 Task: Add a condition where "Channel Is CTI voicemail" in new tickets in your groups.
Action: Mouse moved to (131, 449)
Screenshot: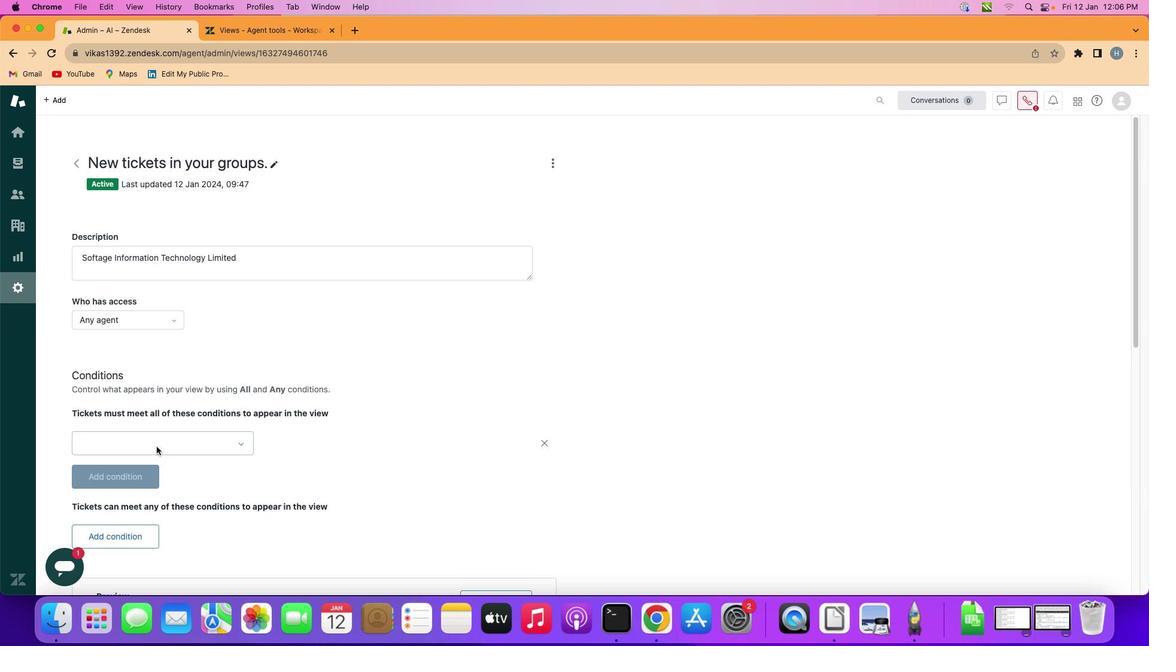 
Action: Mouse pressed left at (131, 449)
Screenshot: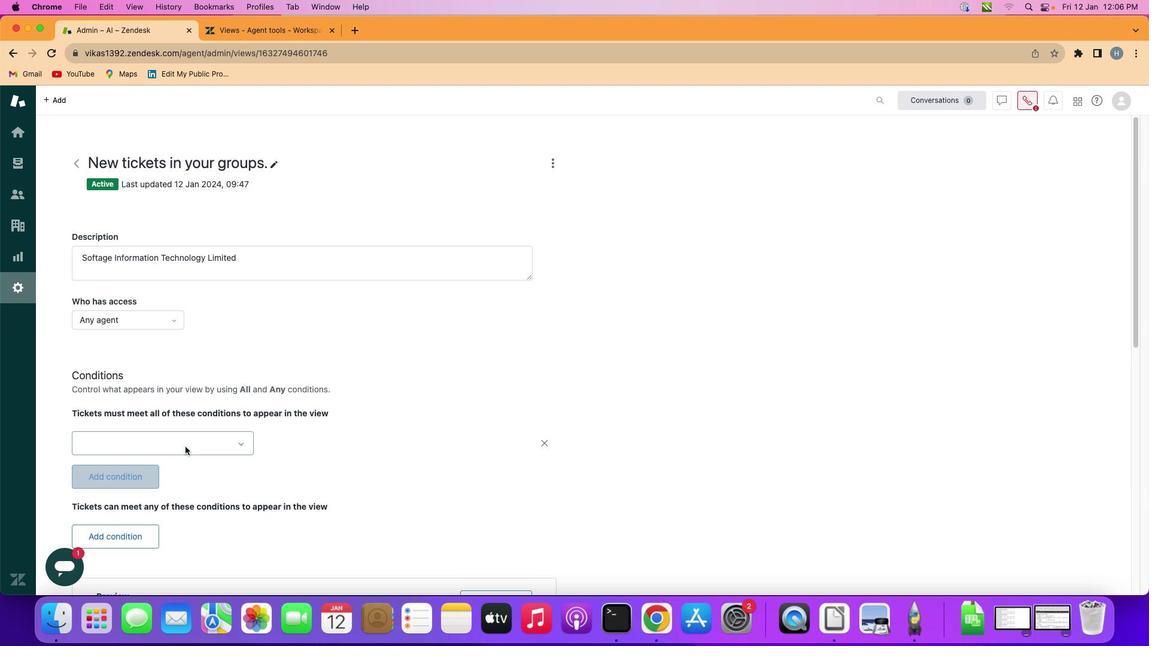 
Action: Mouse moved to (185, 447)
Screenshot: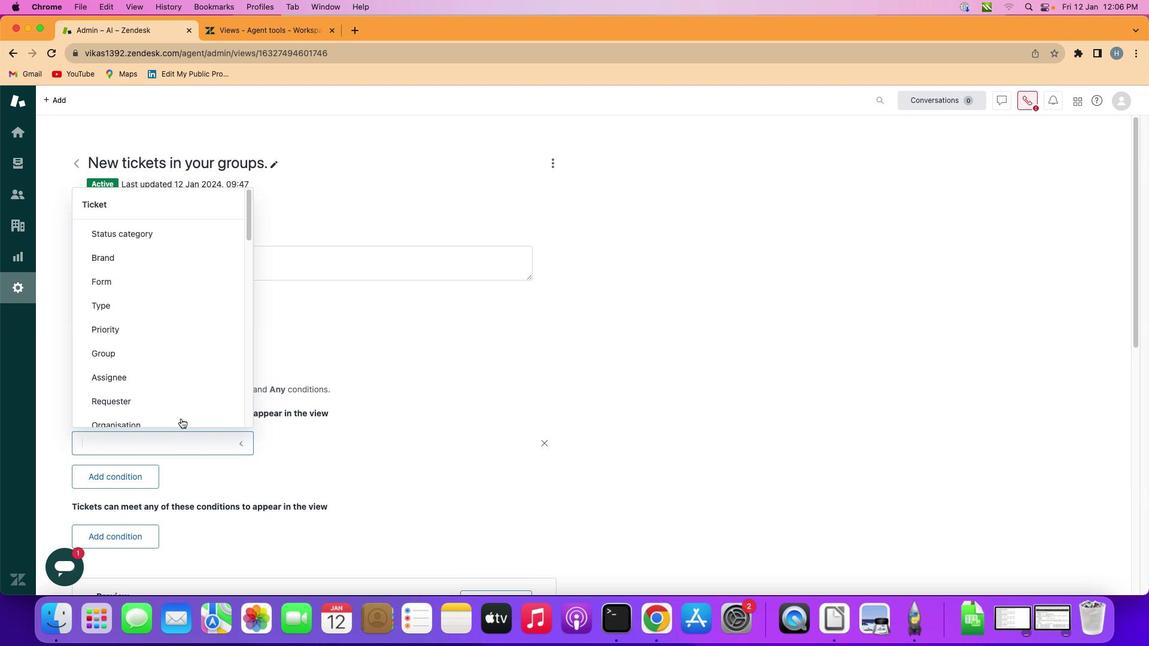 
Action: Mouse pressed left at (185, 447)
Screenshot: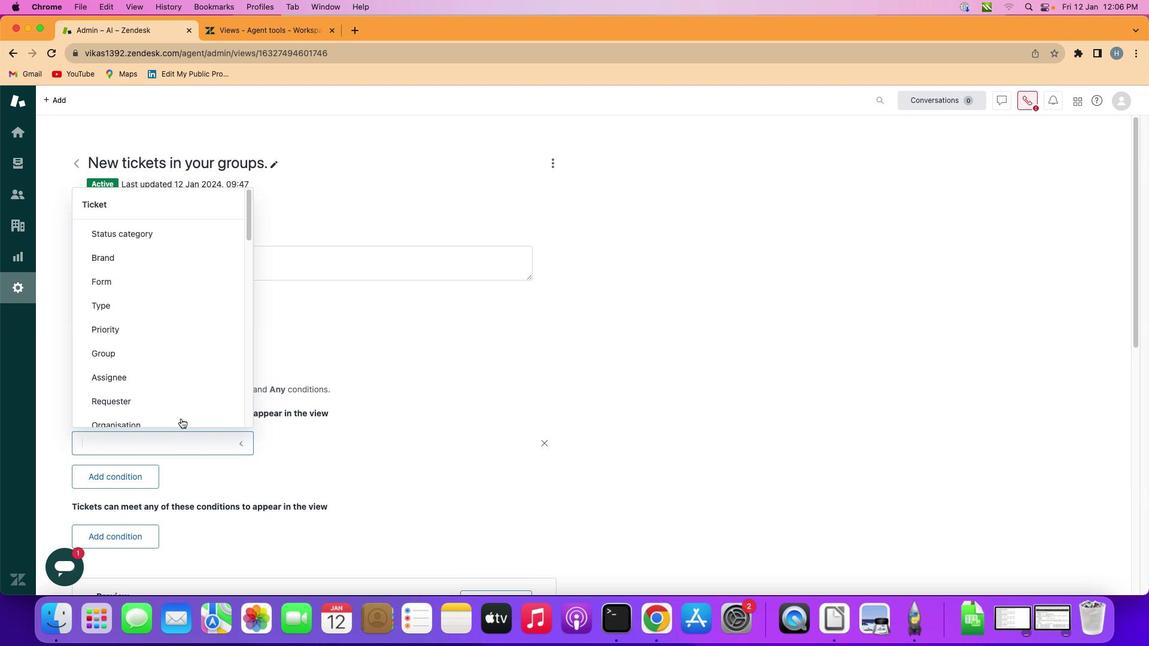 
Action: Mouse moved to (165, 318)
Screenshot: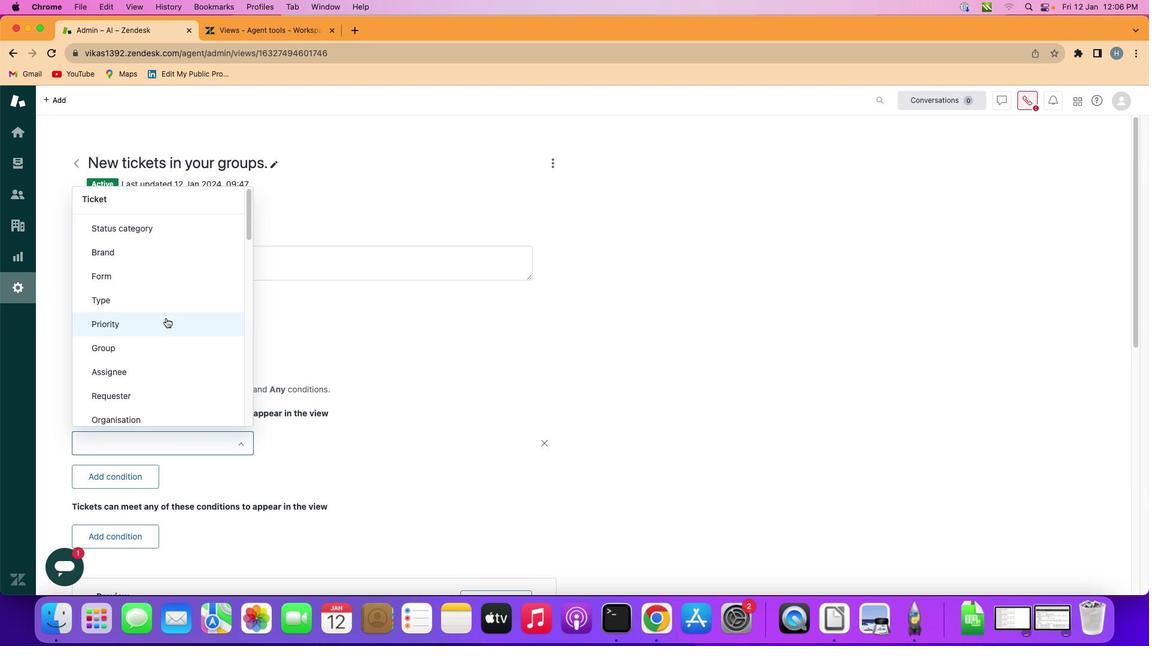 
Action: Mouse scrolled (165, 318) with delta (0, 0)
Screenshot: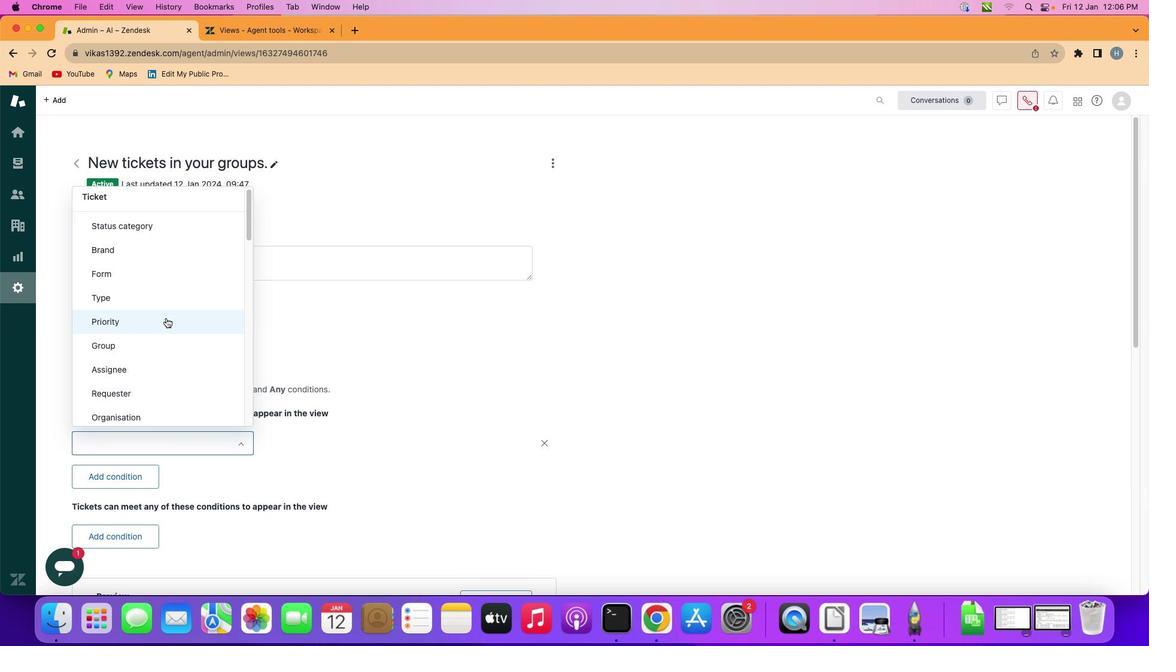 
Action: Mouse moved to (165, 318)
Screenshot: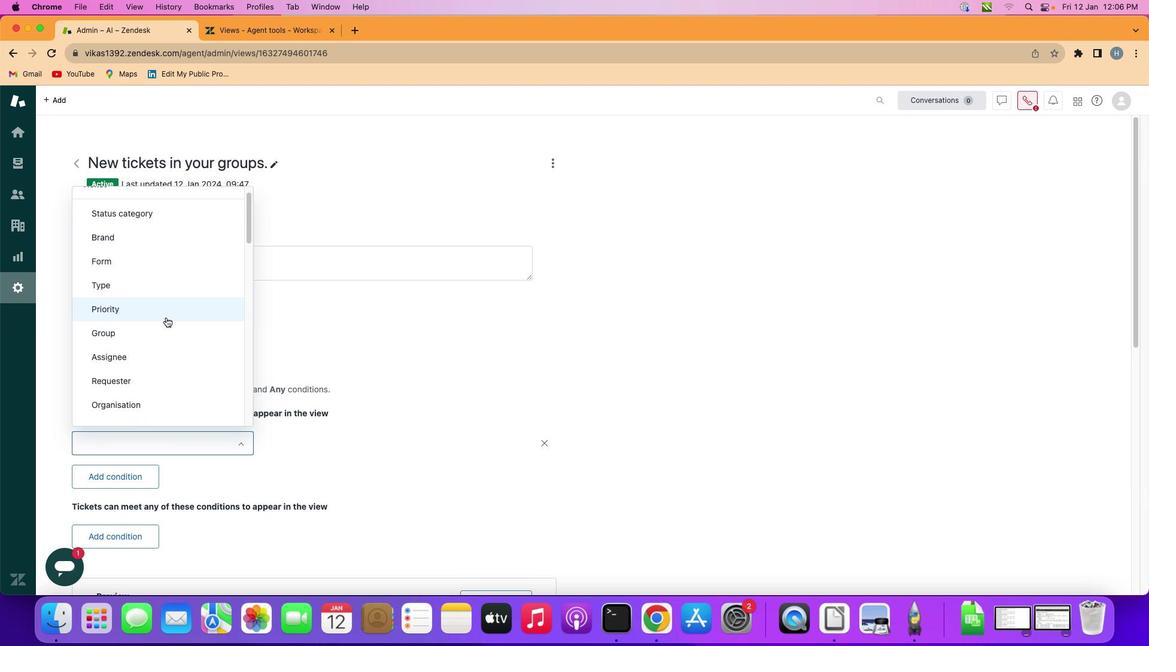 
Action: Mouse scrolled (165, 318) with delta (0, 0)
Screenshot: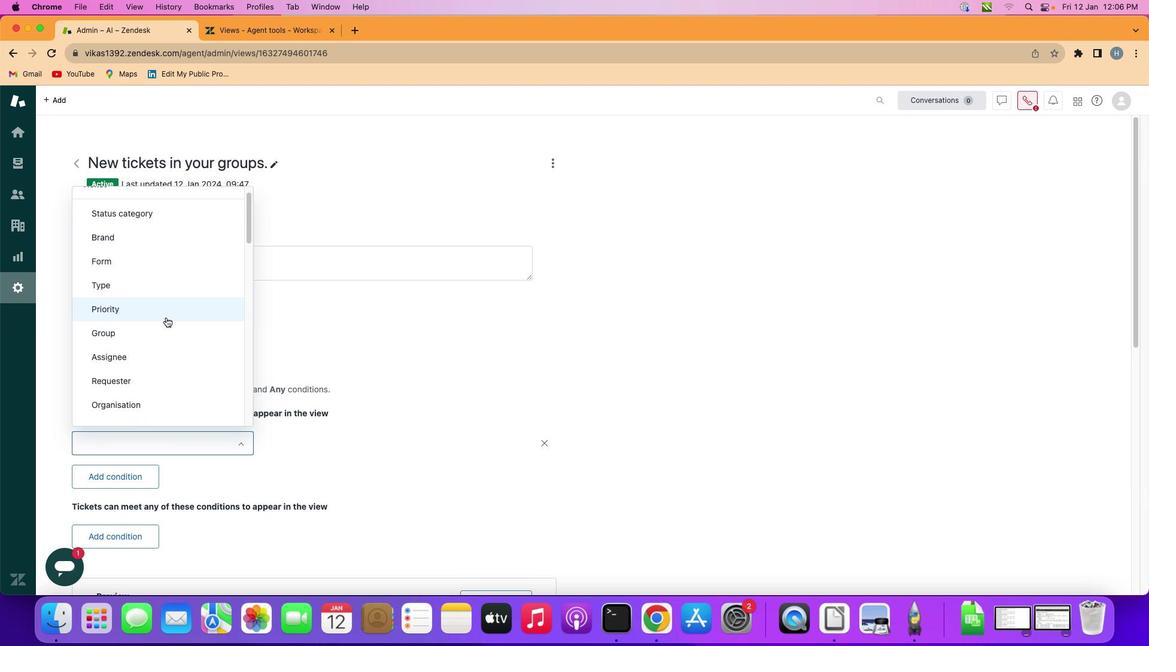 
Action: Mouse moved to (165, 317)
Screenshot: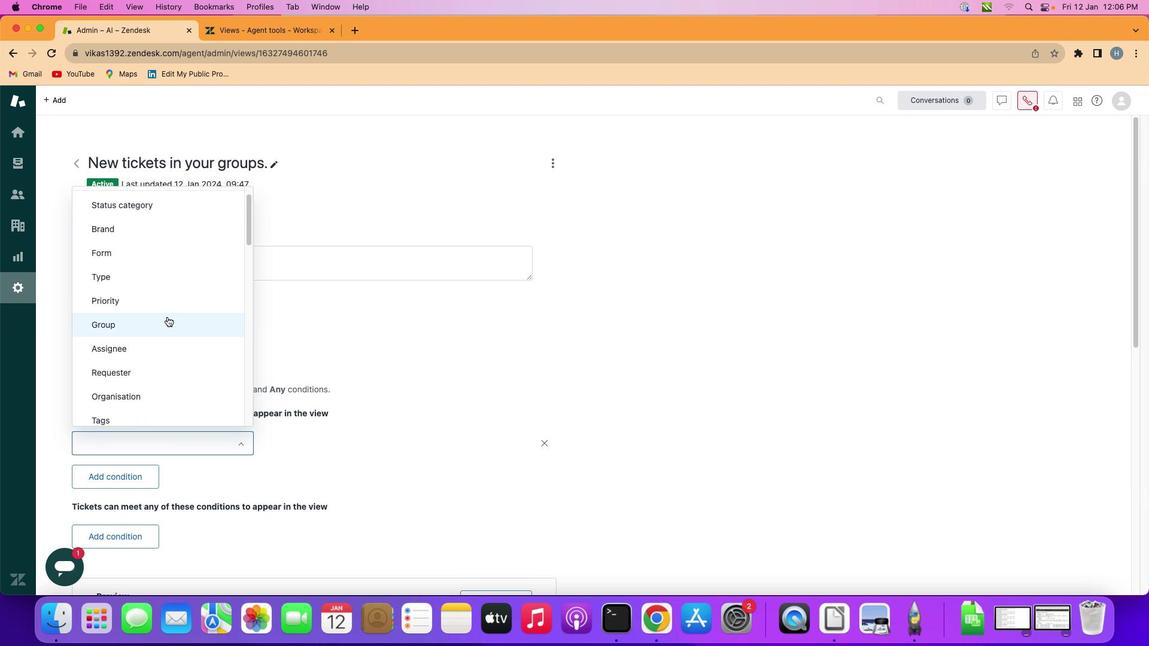 
Action: Mouse scrolled (165, 317) with delta (0, 0)
Screenshot: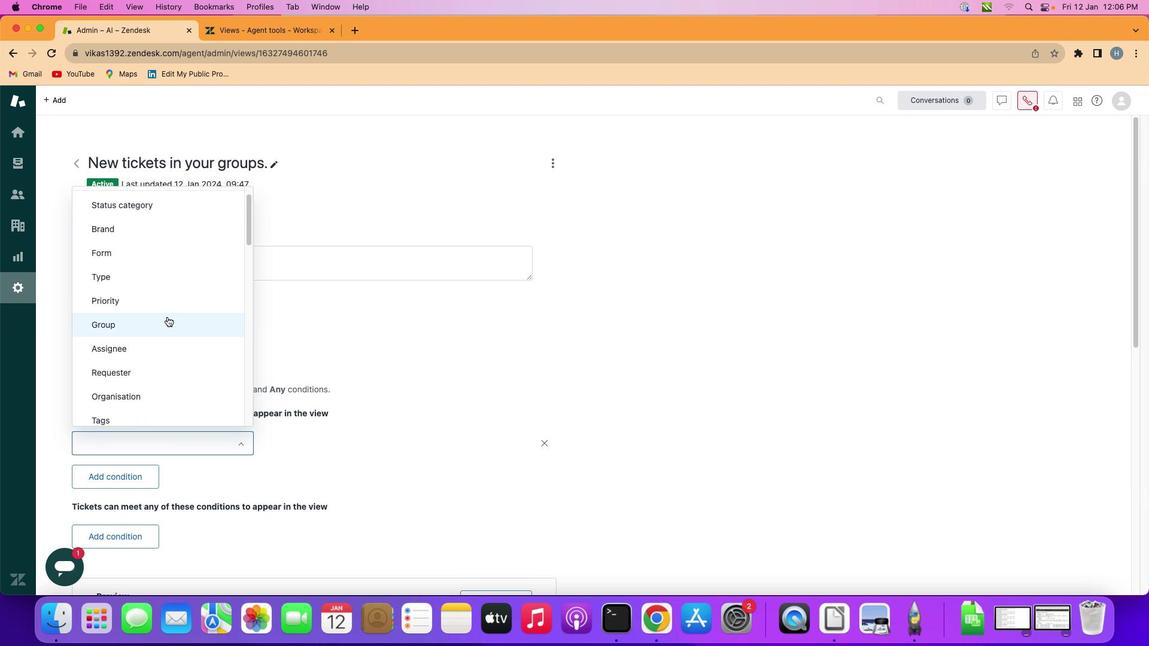 
Action: Mouse scrolled (165, 317) with delta (0, 0)
Screenshot: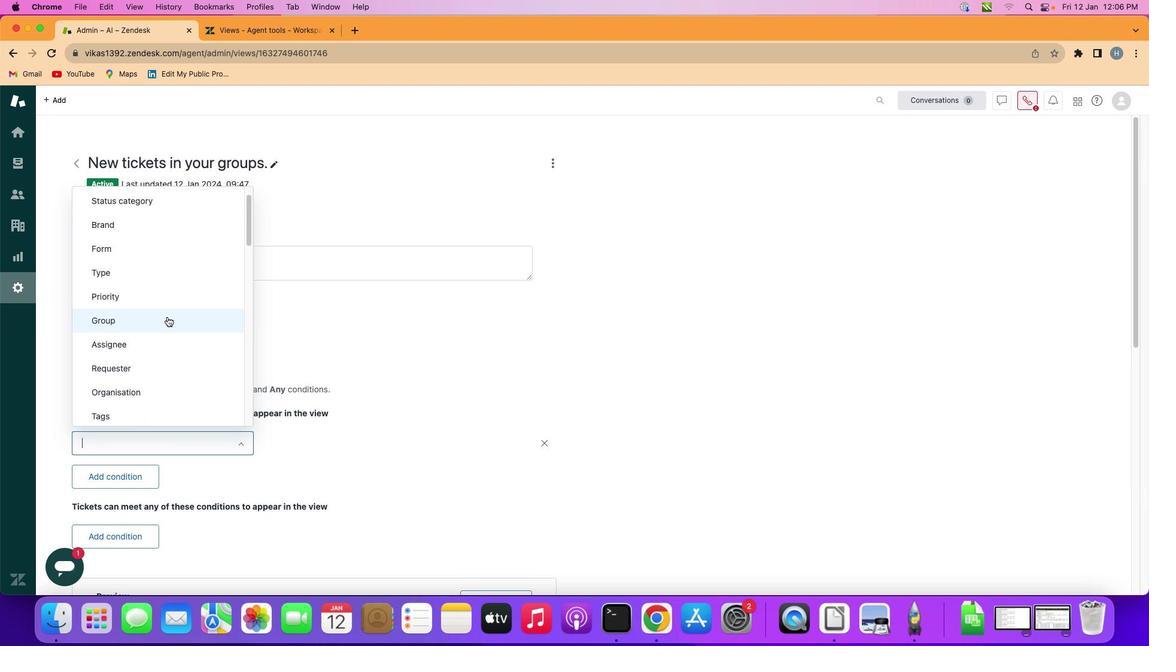 
Action: Mouse moved to (167, 317)
Screenshot: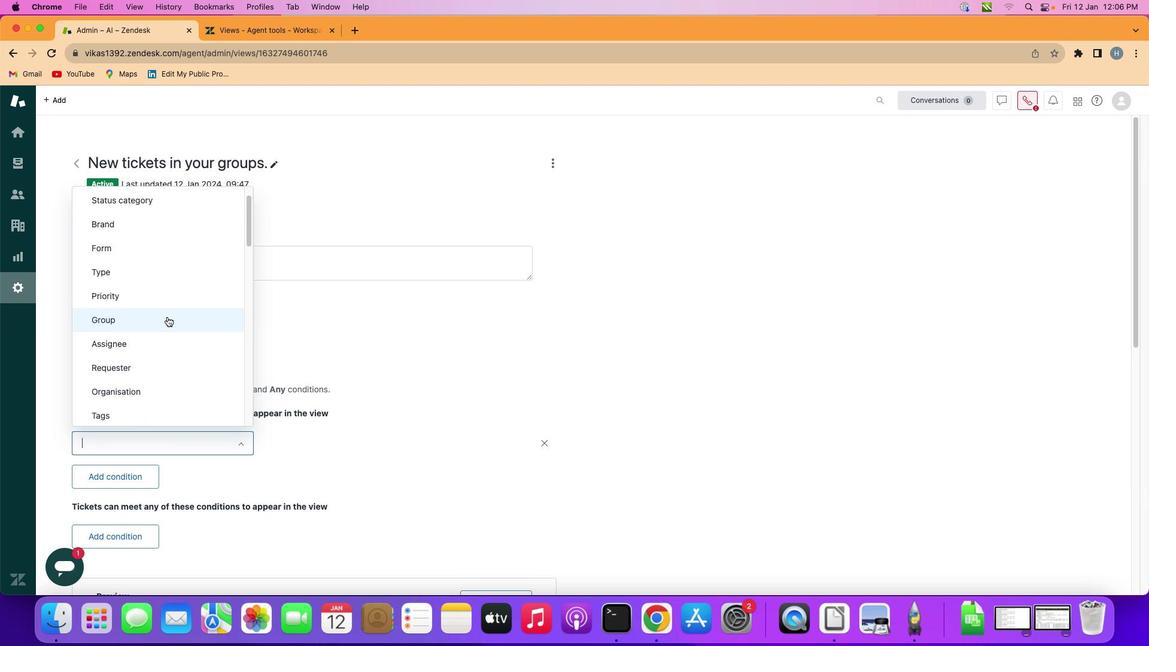 
Action: Mouse scrolled (167, 317) with delta (0, 0)
Screenshot: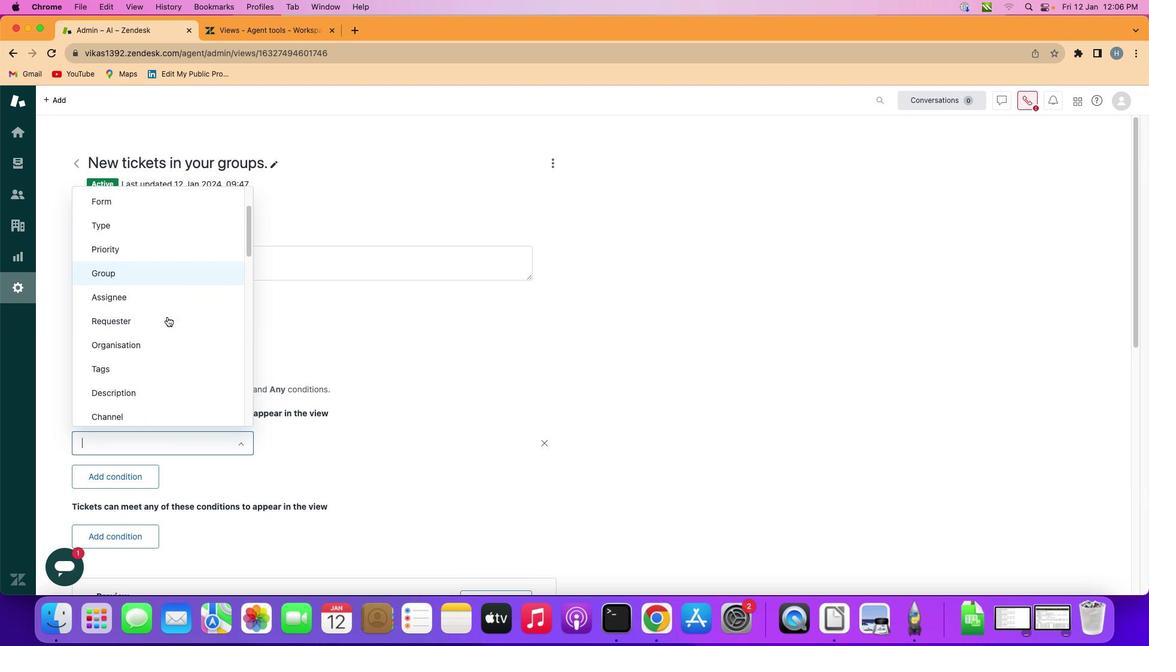 
Action: Mouse scrolled (167, 317) with delta (0, 0)
Screenshot: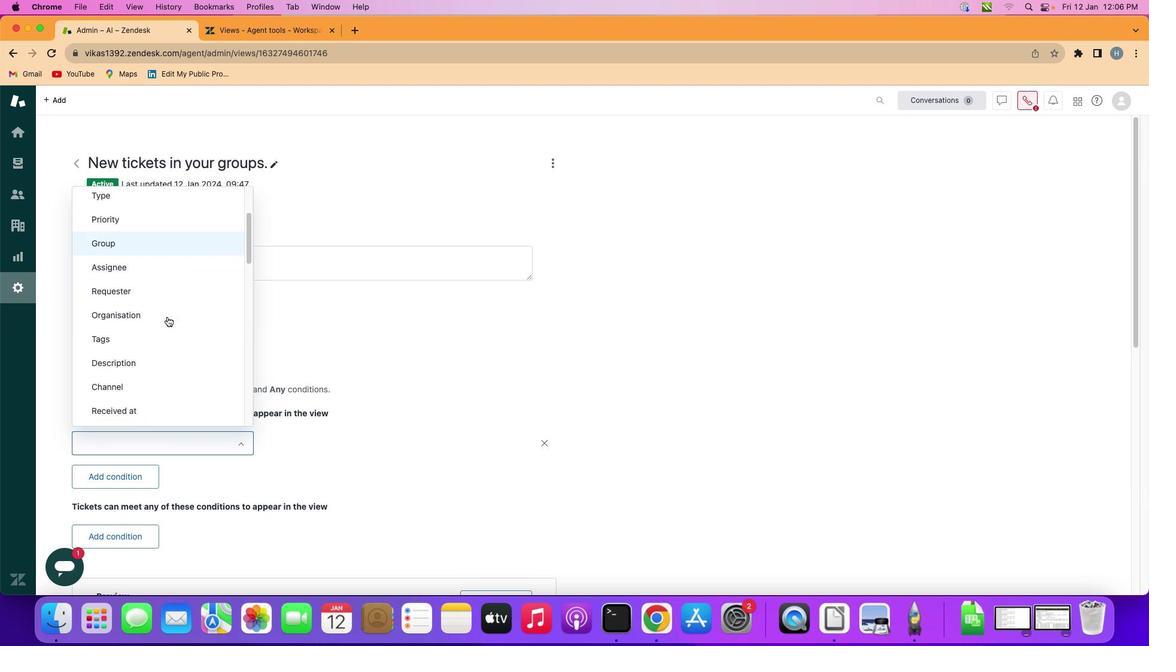 
Action: Mouse scrolled (167, 317) with delta (0, 0)
Screenshot: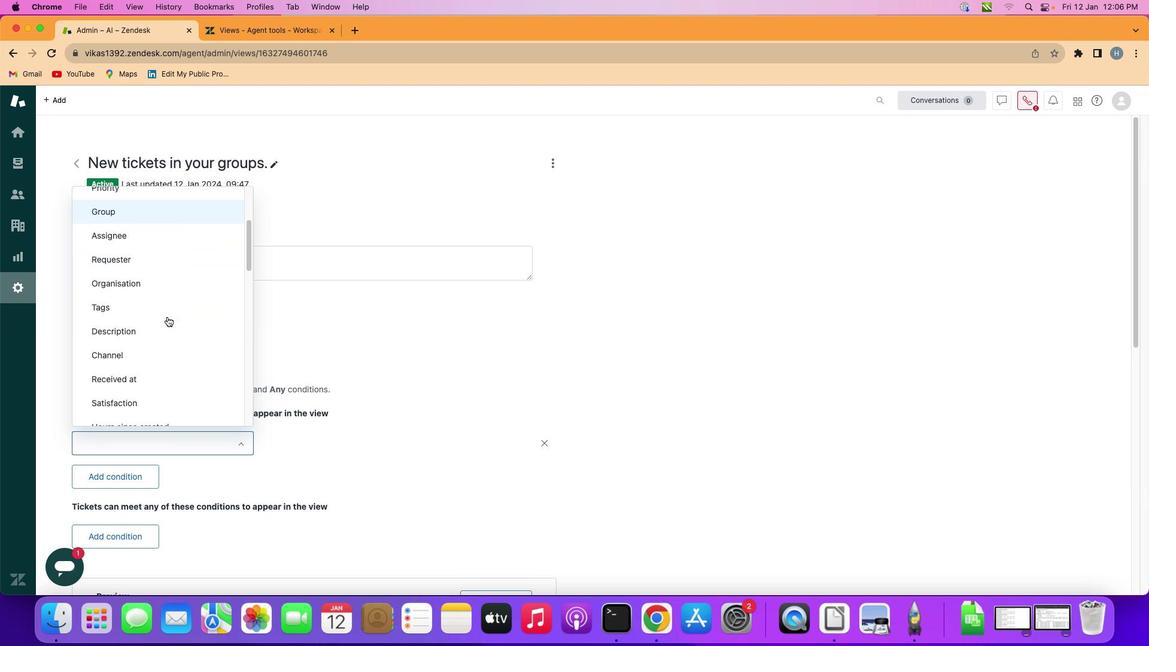 
Action: Mouse scrolled (167, 317) with delta (0, -1)
Screenshot: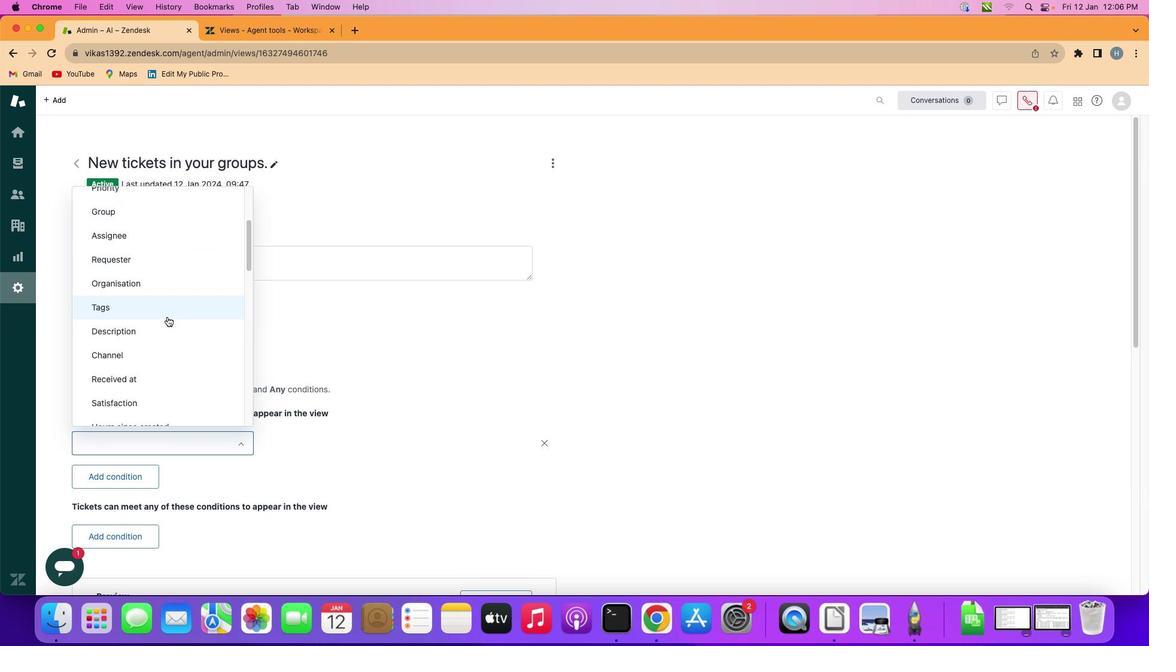 
Action: Mouse moved to (163, 350)
Screenshot: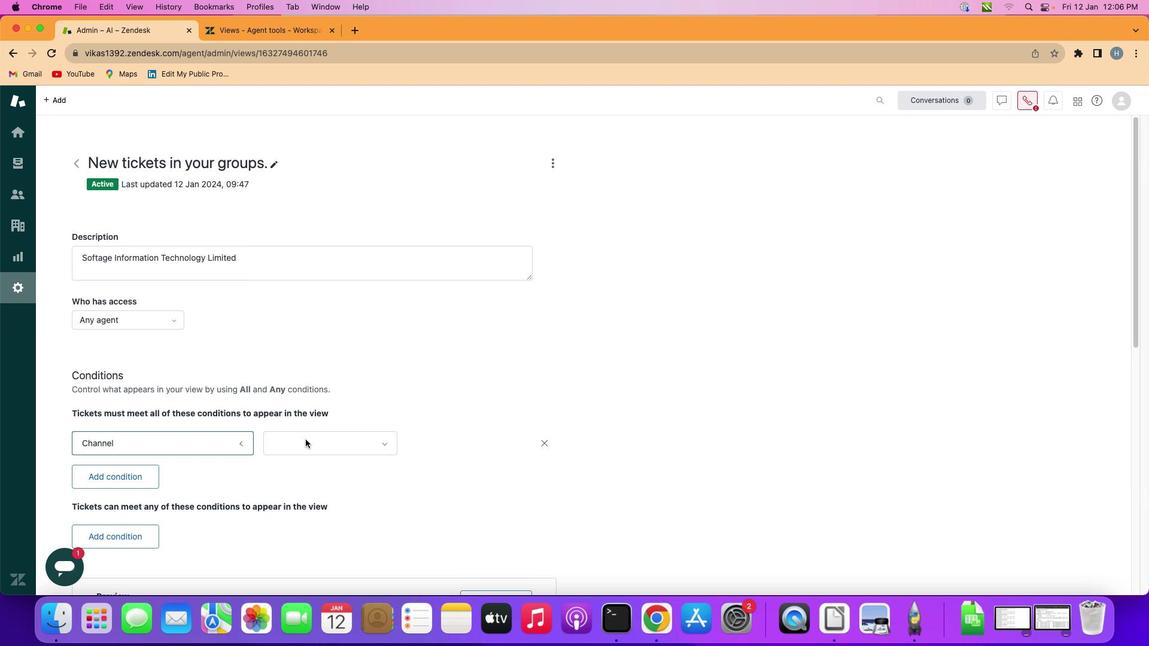 
Action: Mouse pressed left at (163, 350)
Screenshot: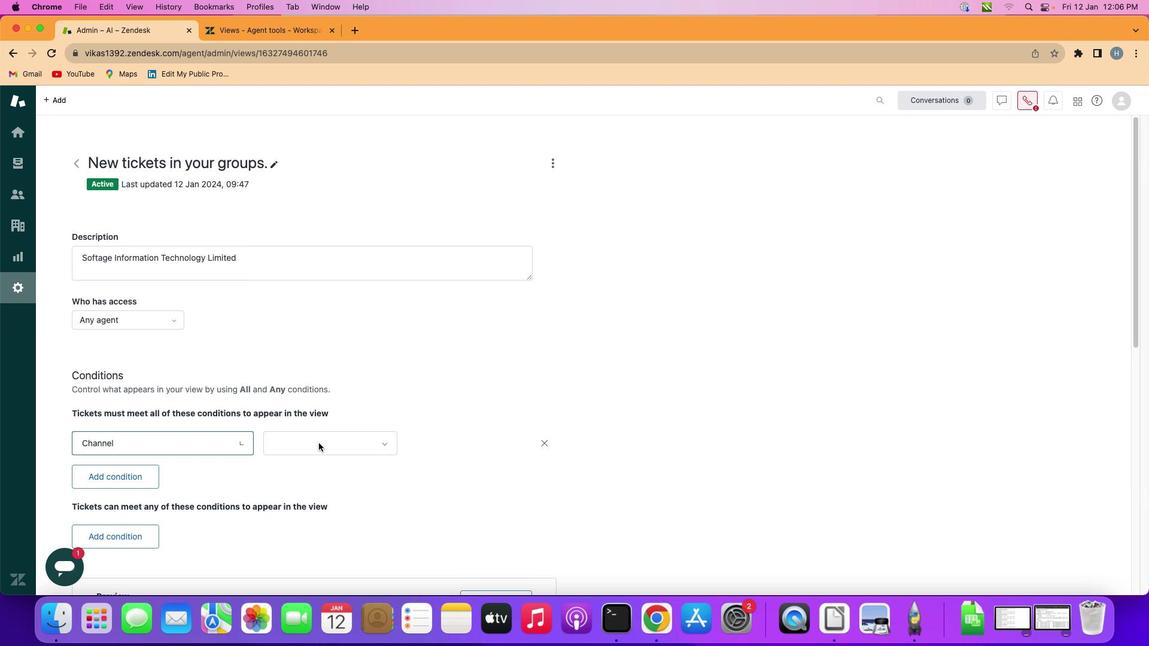 
Action: Mouse moved to (322, 442)
Screenshot: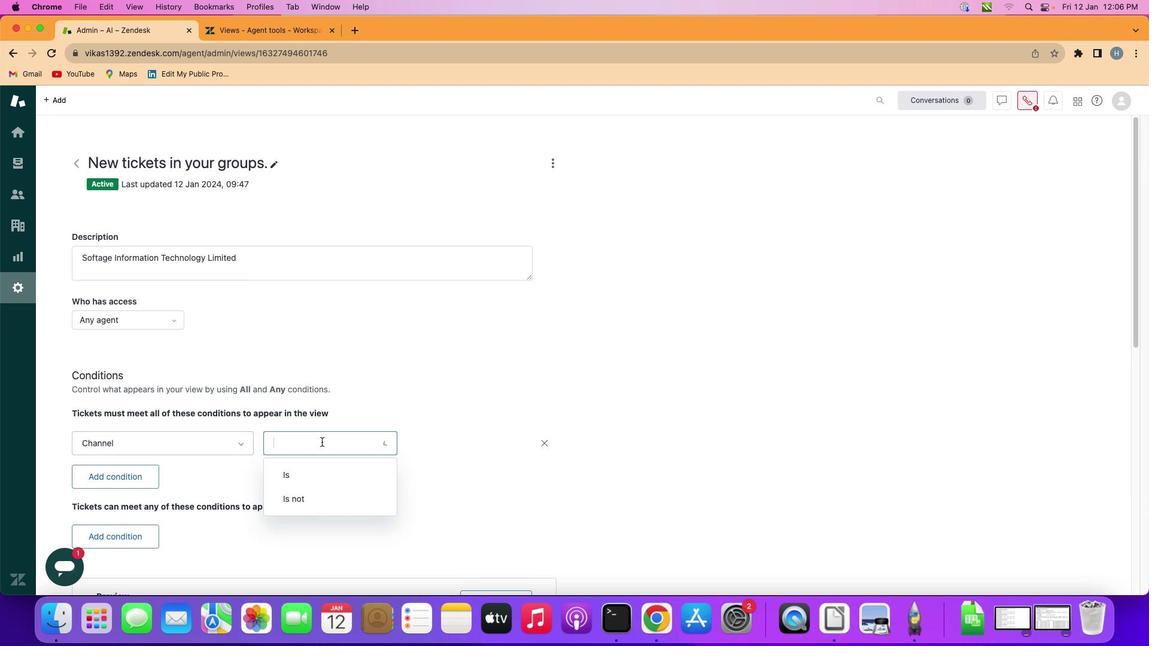 
Action: Mouse pressed left at (322, 442)
Screenshot: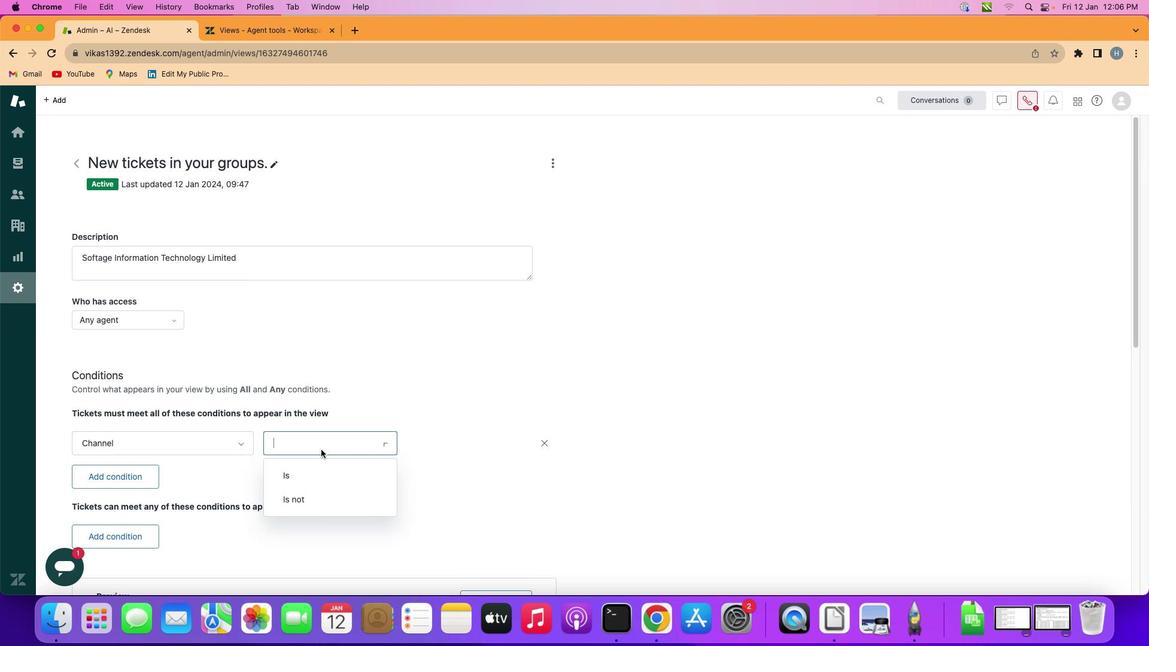 
Action: Mouse moved to (319, 466)
Screenshot: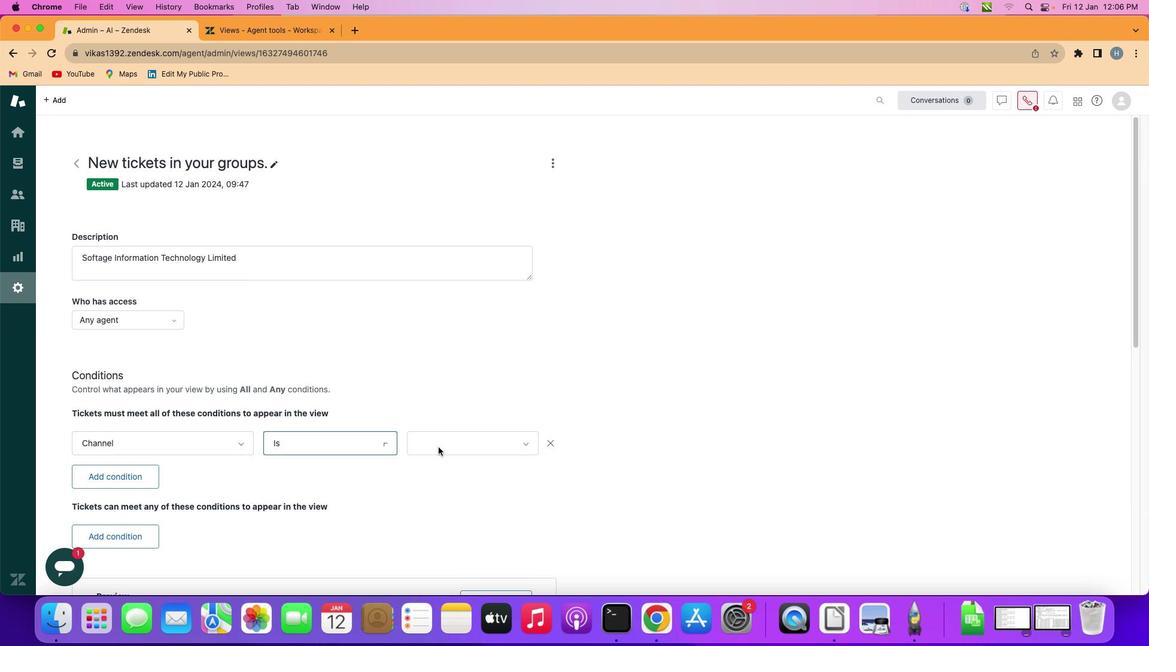
Action: Mouse pressed left at (319, 466)
Screenshot: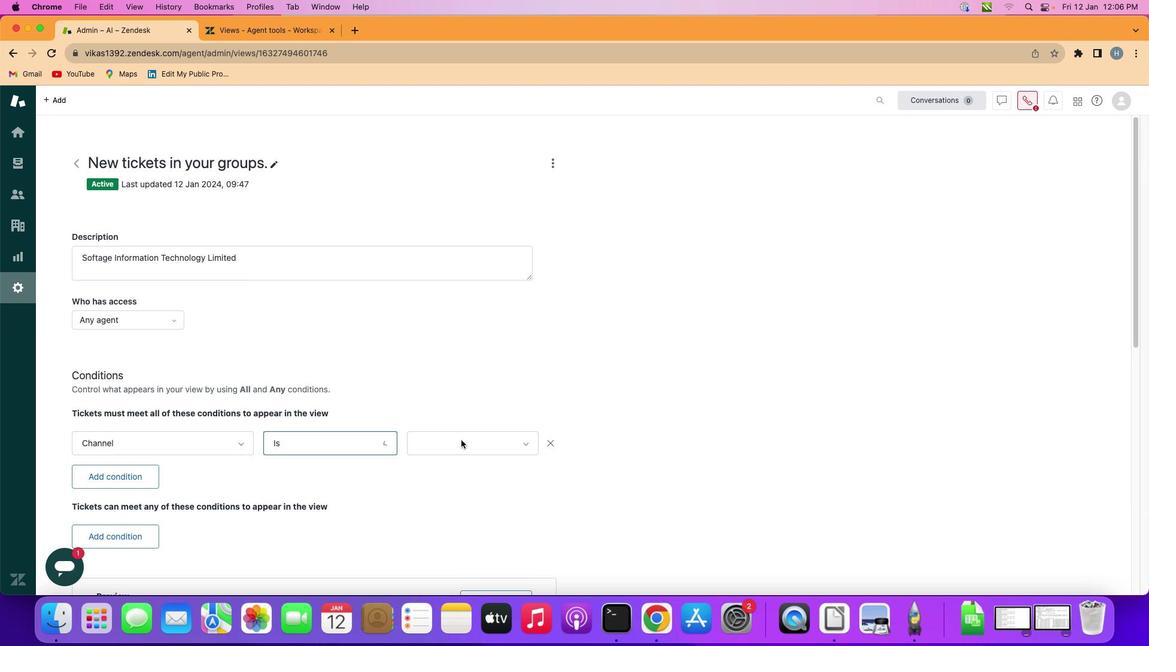 
Action: Mouse moved to (461, 440)
Screenshot: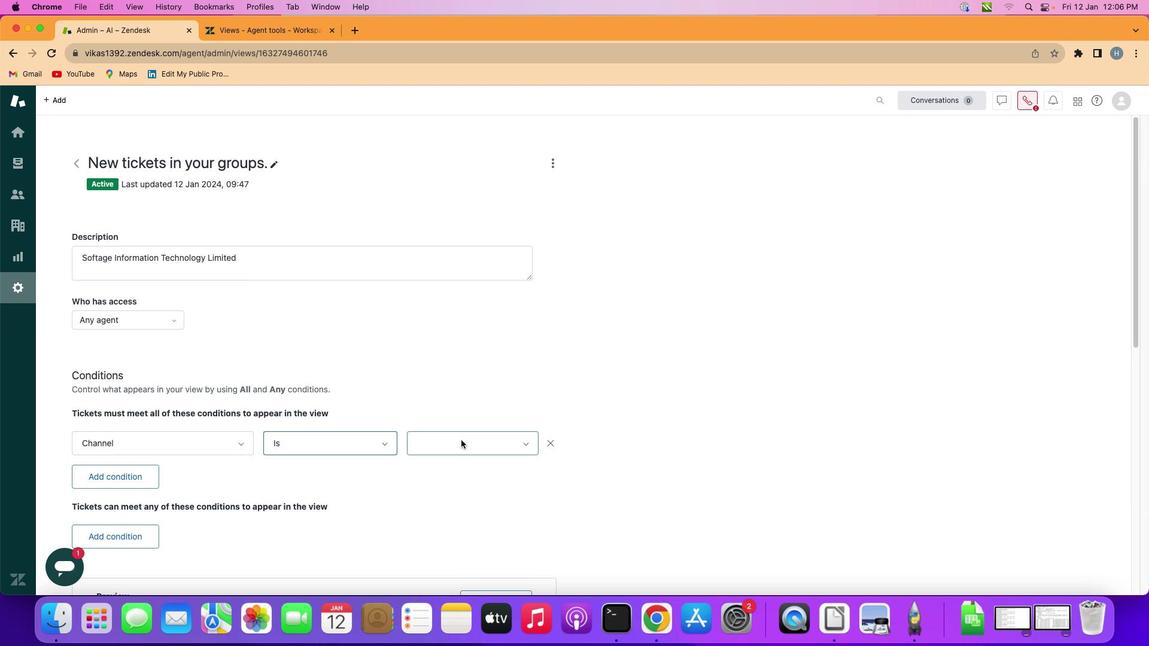
Action: Mouse pressed left at (461, 440)
Screenshot: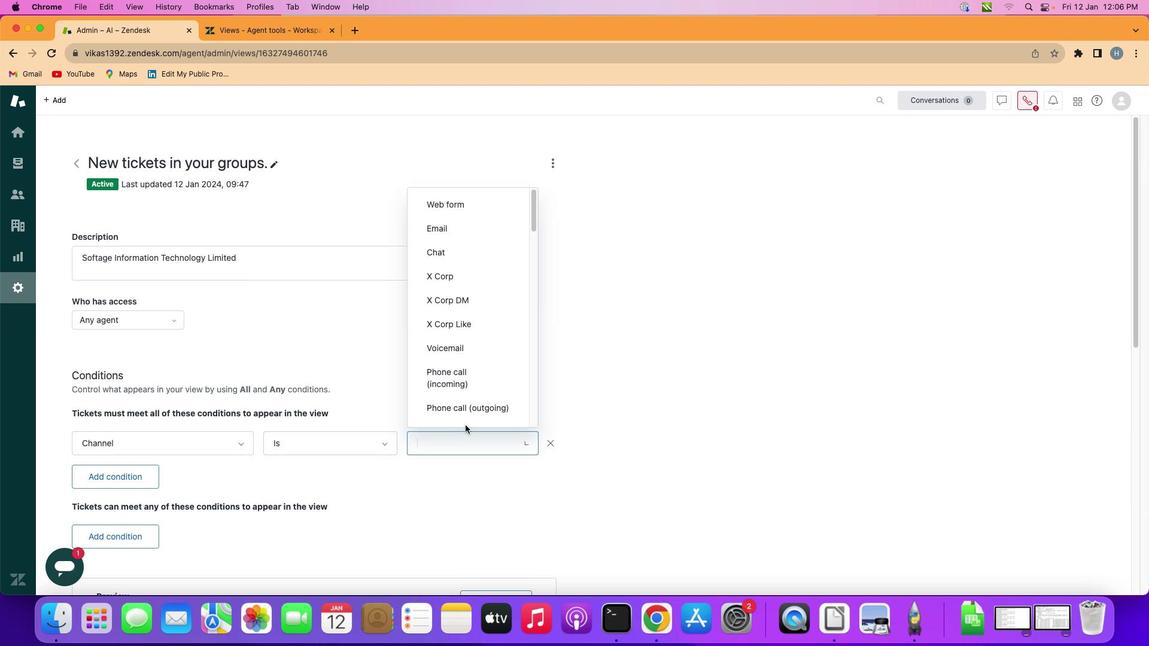 
Action: Mouse moved to (456, 317)
Screenshot: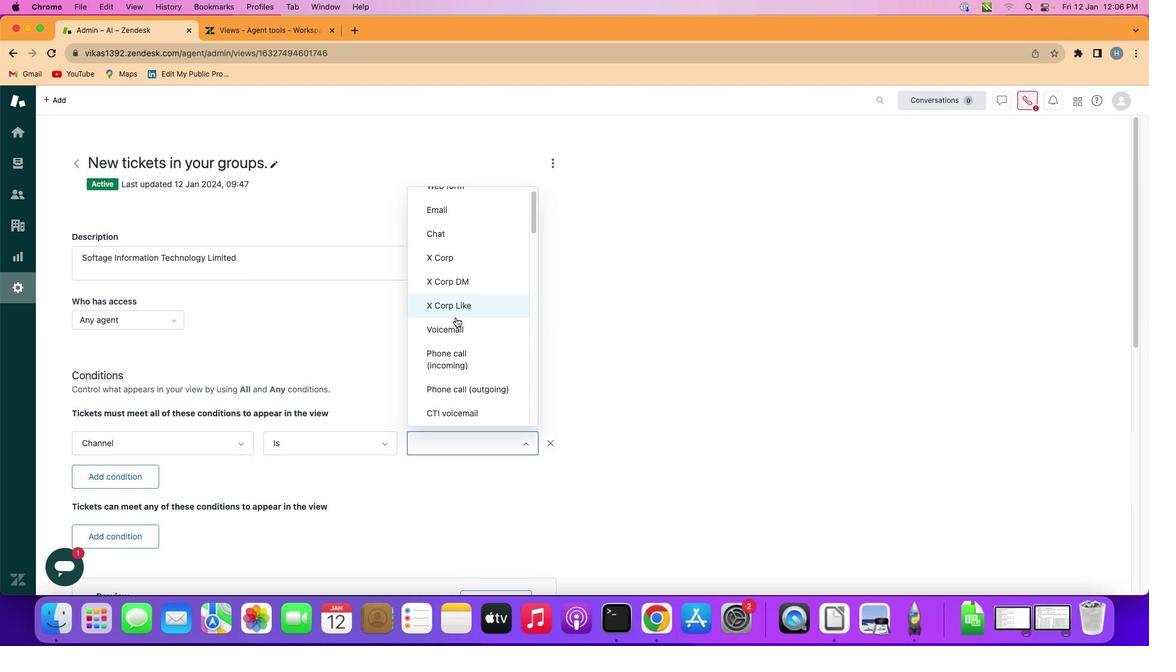 
Action: Mouse scrolled (456, 317) with delta (0, 0)
Screenshot: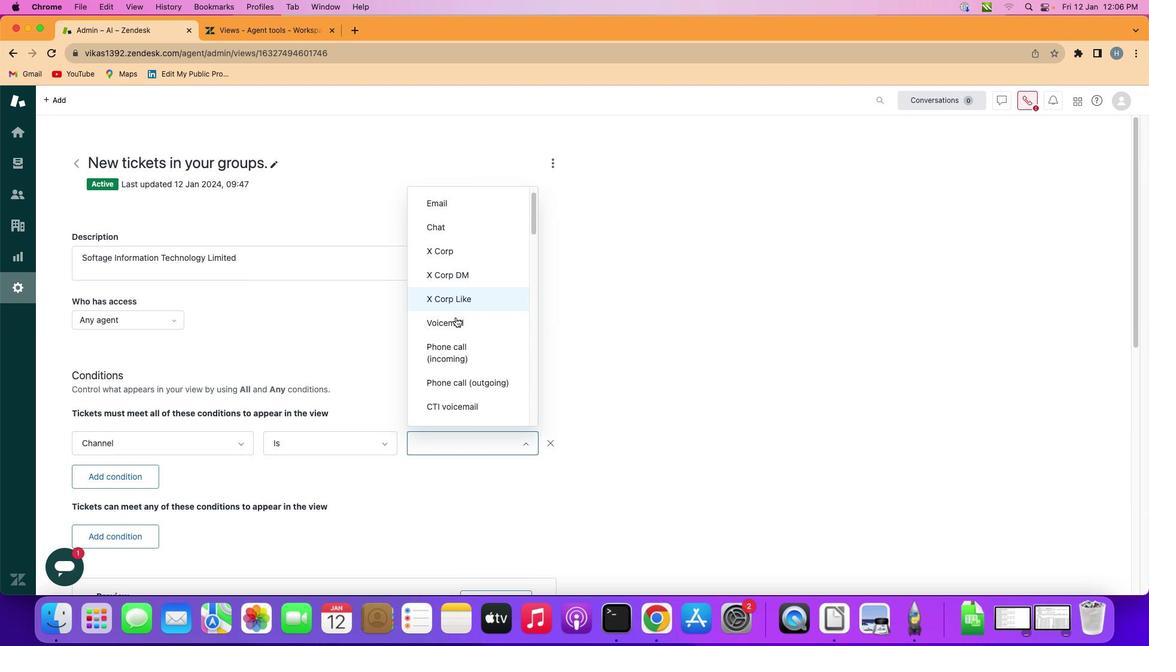 
Action: Mouse scrolled (456, 317) with delta (0, 0)
Screenshot: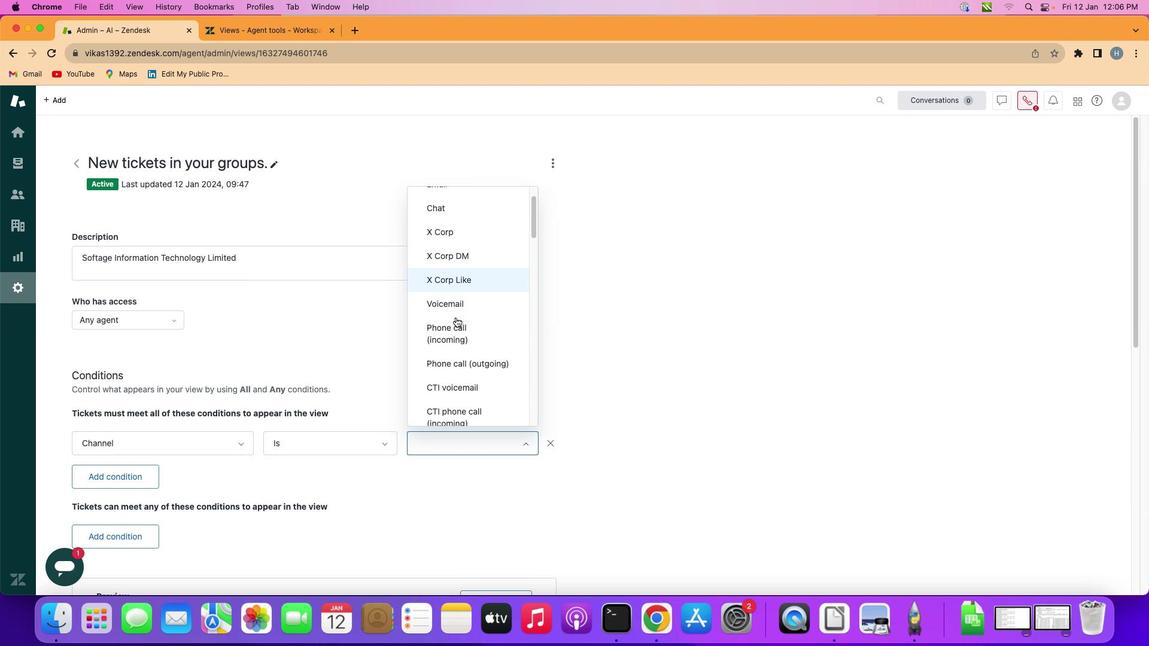 
Action: Mouse scrolled (456, 317) with delta (0, 0)
Screenshot: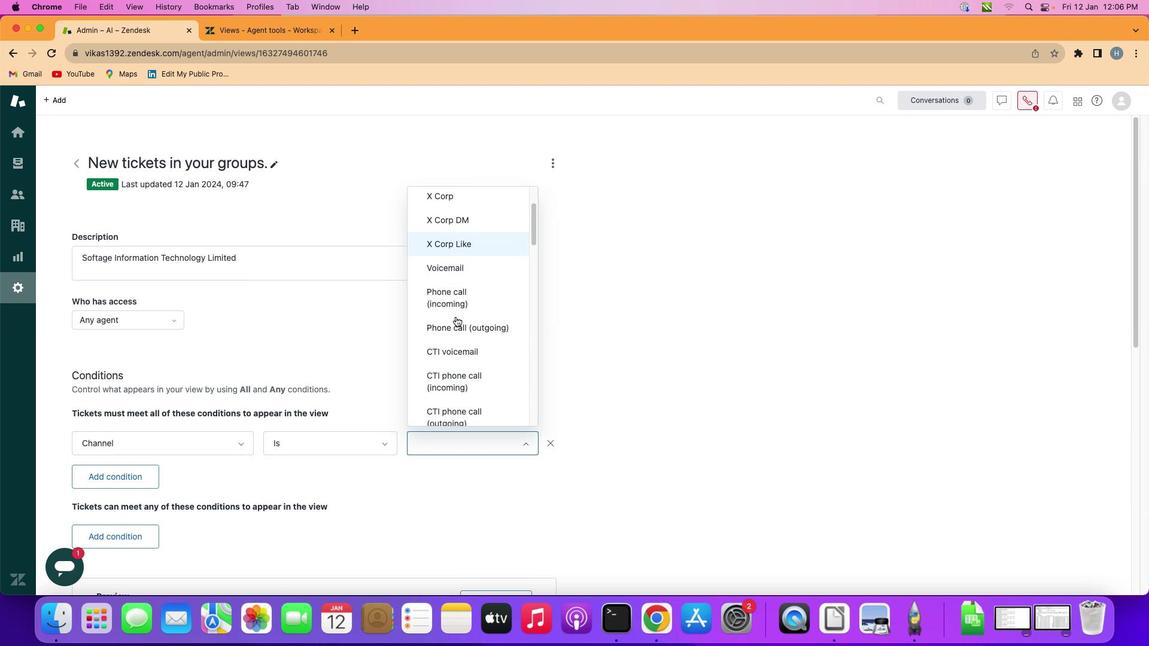
Action: Mouse scrolled (456, 317) with delta (0, 0)
Screenshot: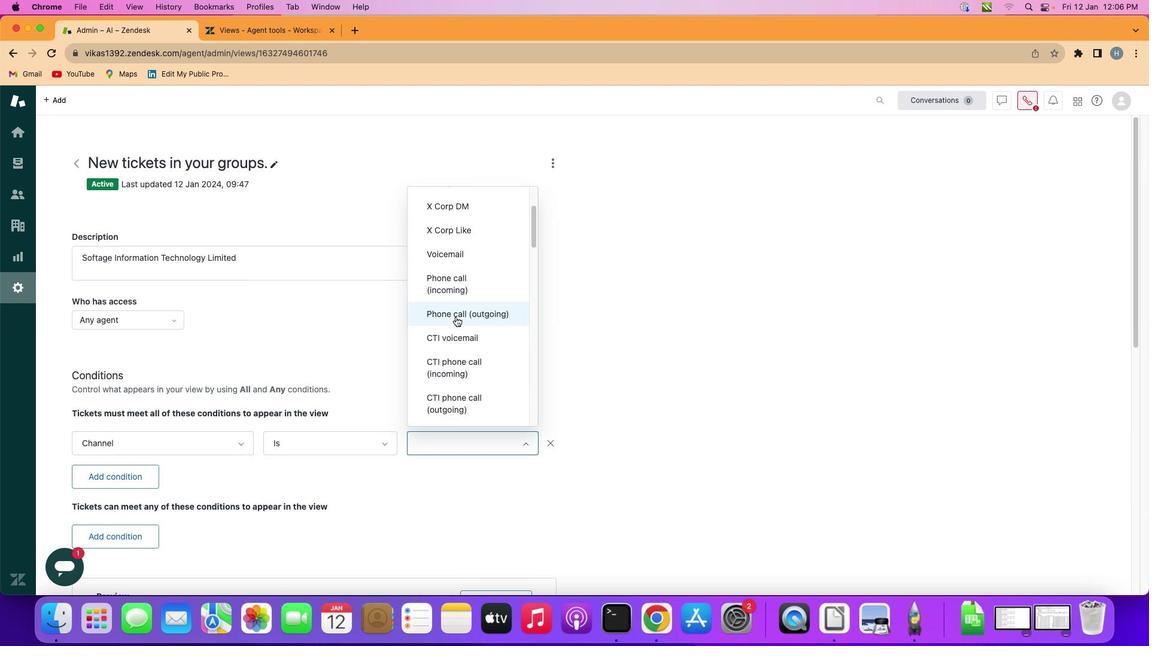 
Action: Mouse scrolled (456, 317) with delta (0, 0)
Screenshot: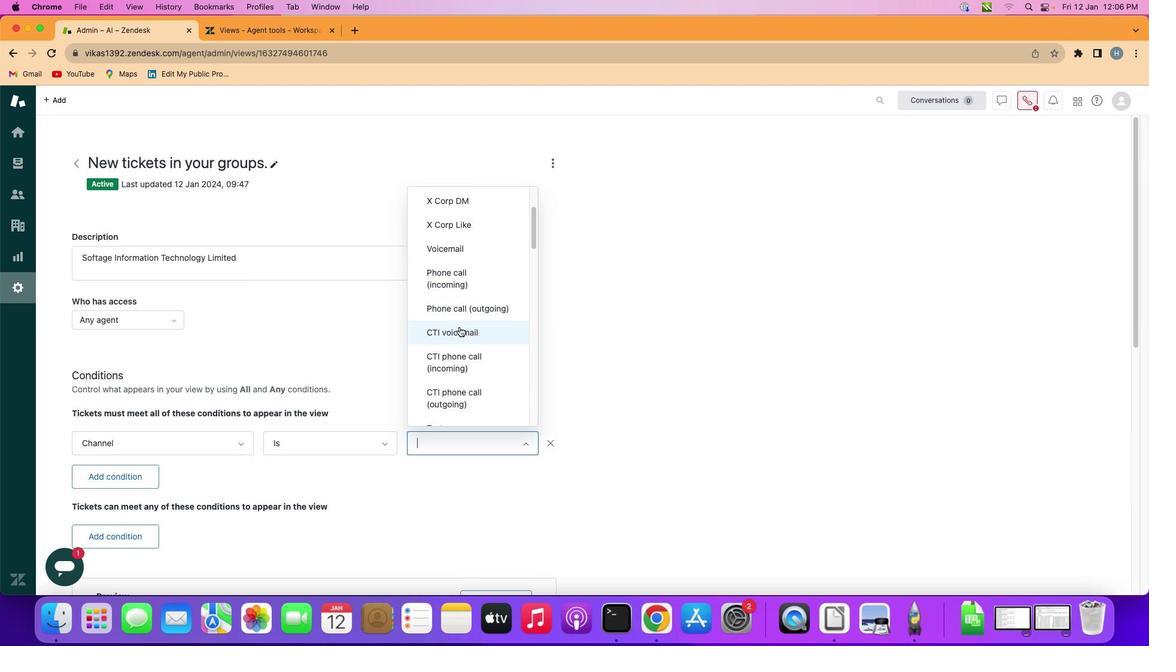 
Action: Mouse moved to (459, 326)
Screenshot: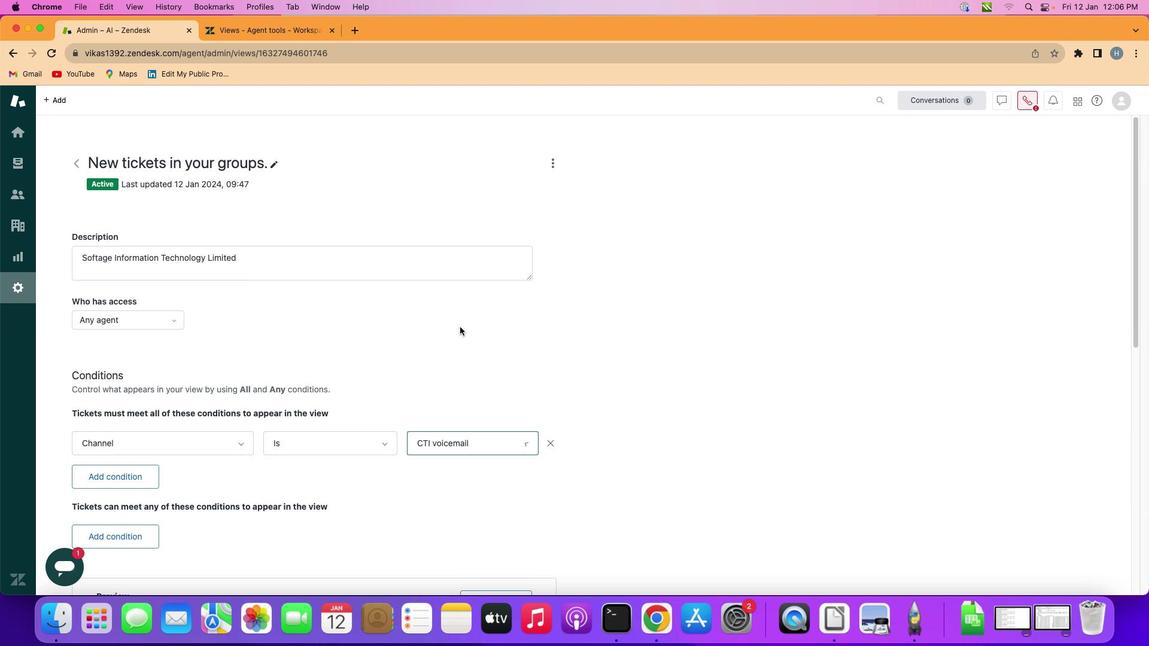 
Action: Mouse pressed left at (459, 326)
Screenshot: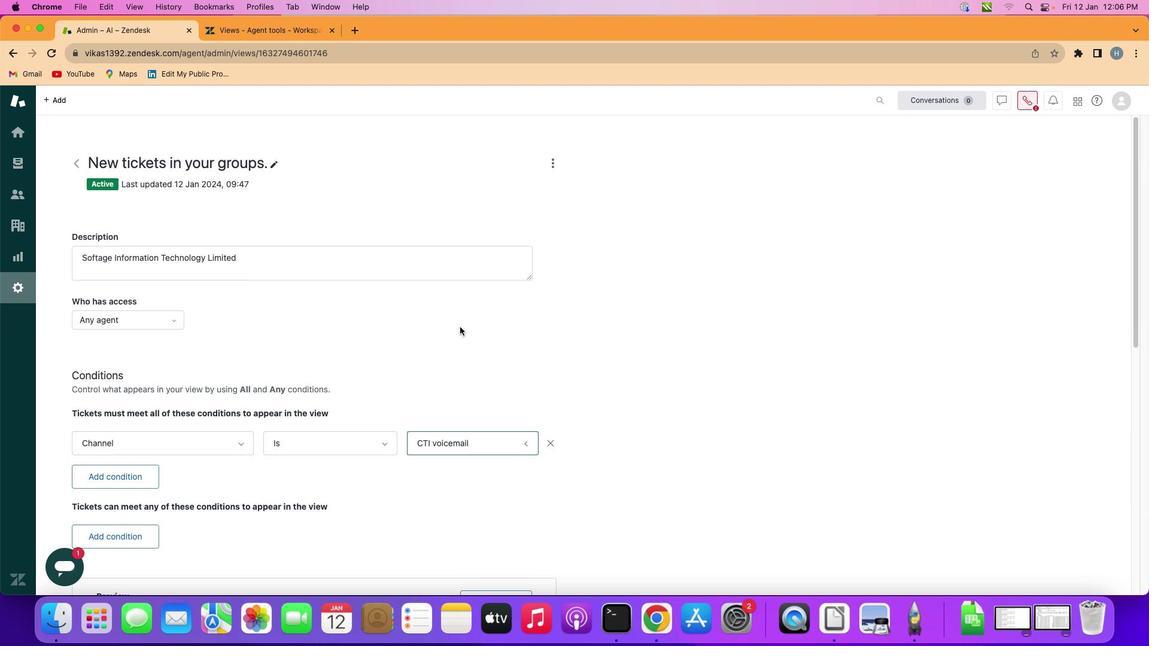 
